 Task: Create a section Dev Drive and in the section, add a milestone Cybersecurity Improvements in the project WhiteCap.
Action: Mouse moved to (84, 322)
Screenshot: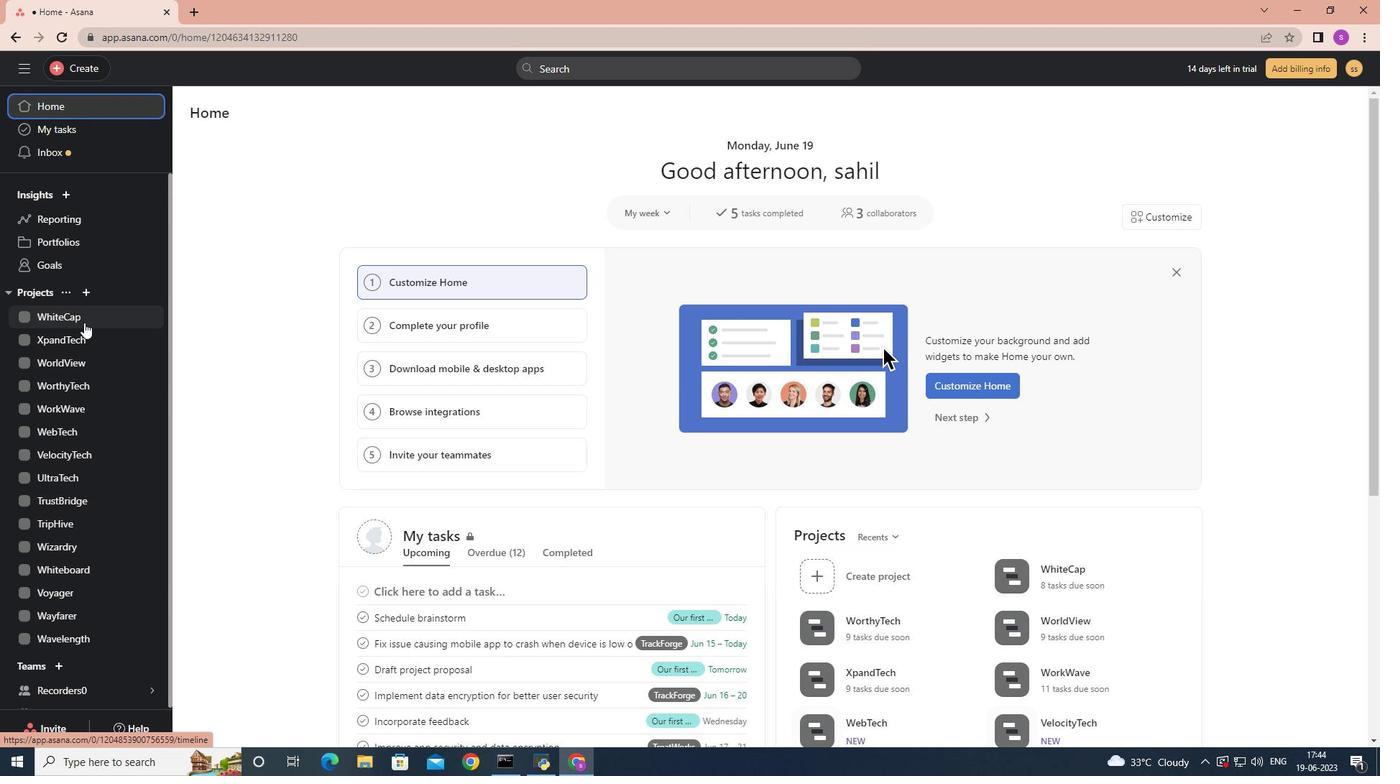
Action: Mouse pressed left at (84, 322)
Screenshot: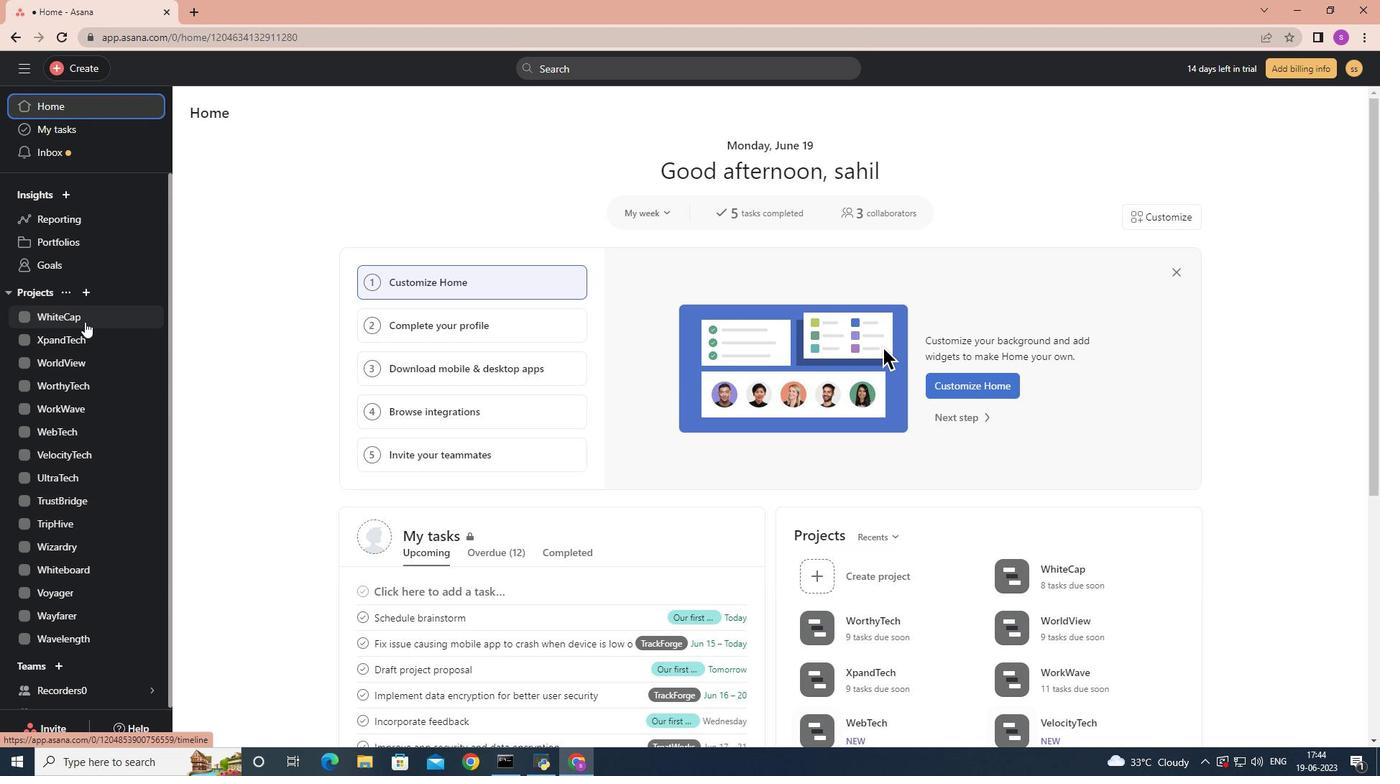 
Action: Mouse moved to (243, 690)
Screenshot: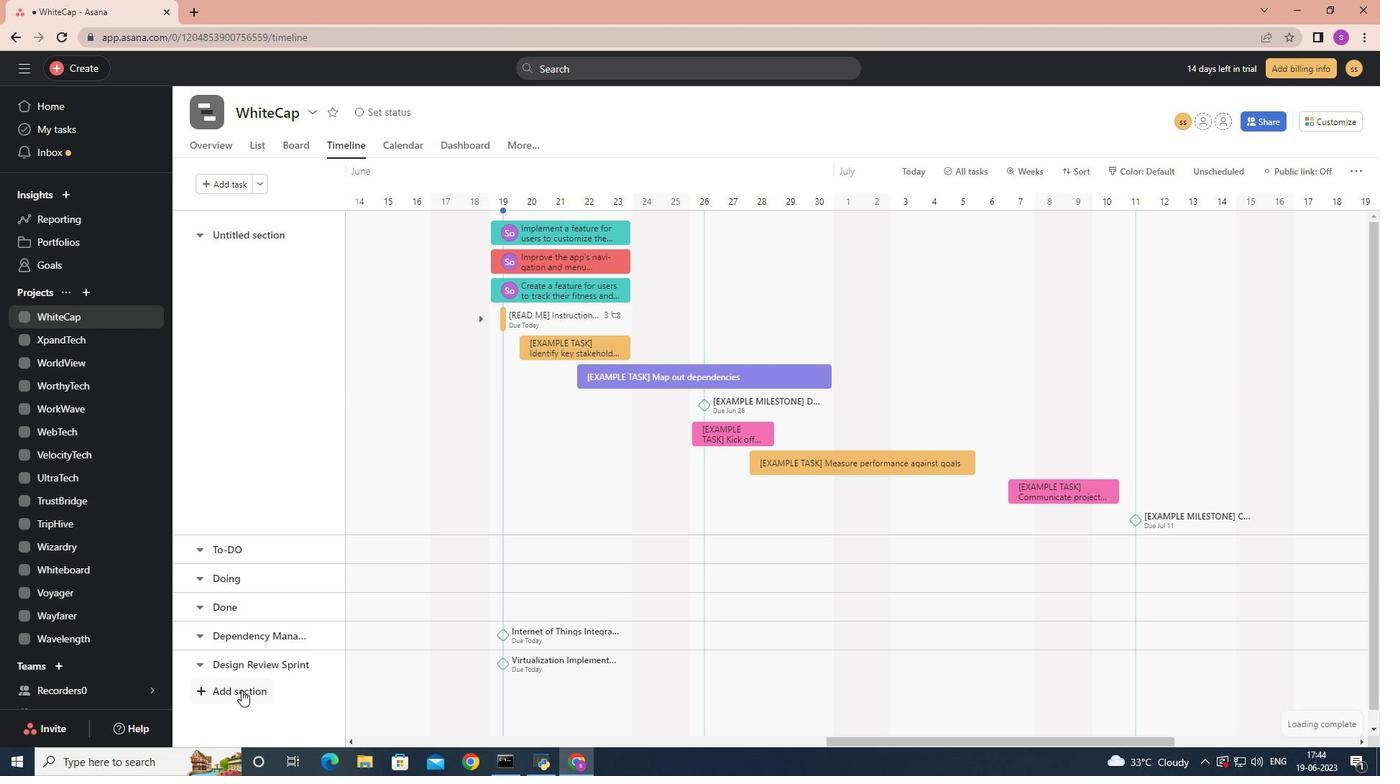 
Action: Mouse pressed left at (243, 690)
Screenshot: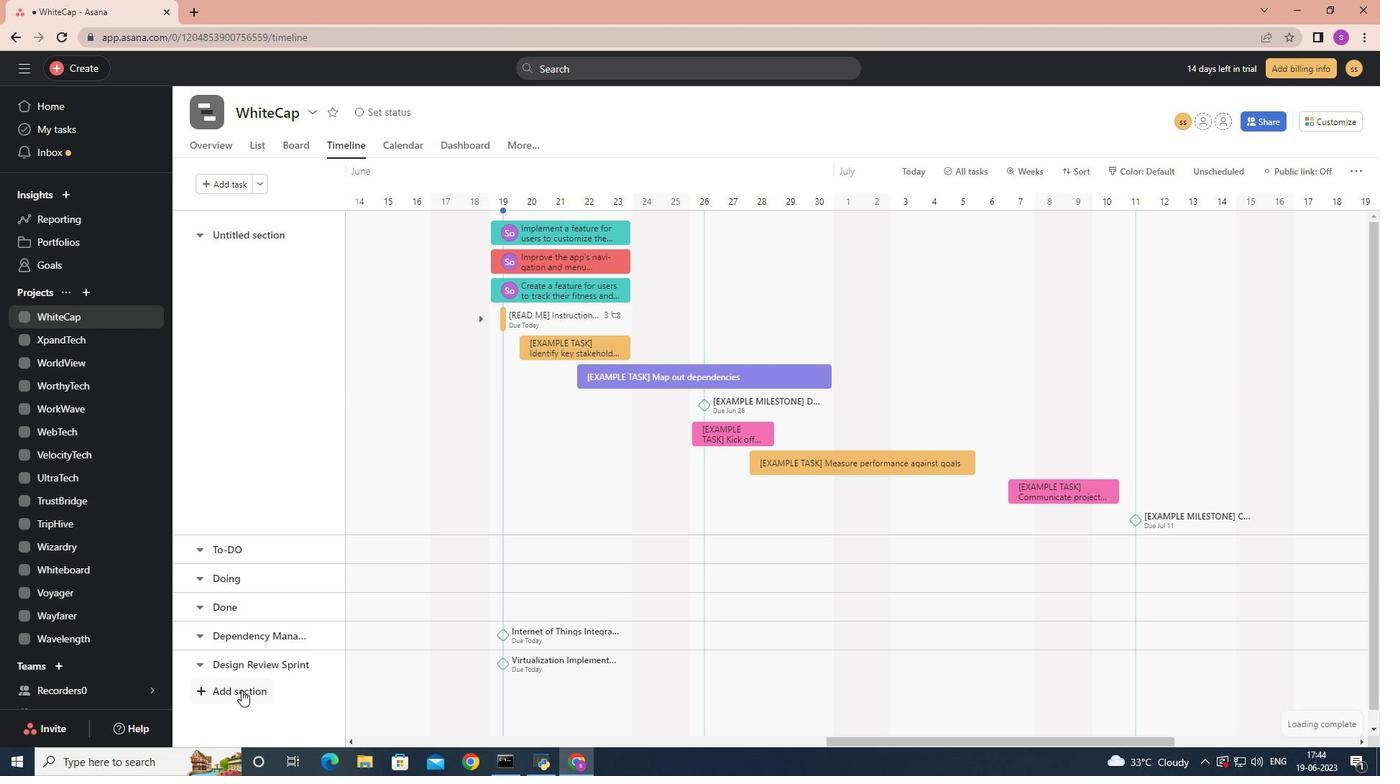 
Action: Mouse moved to (249, 690)
Screenshot: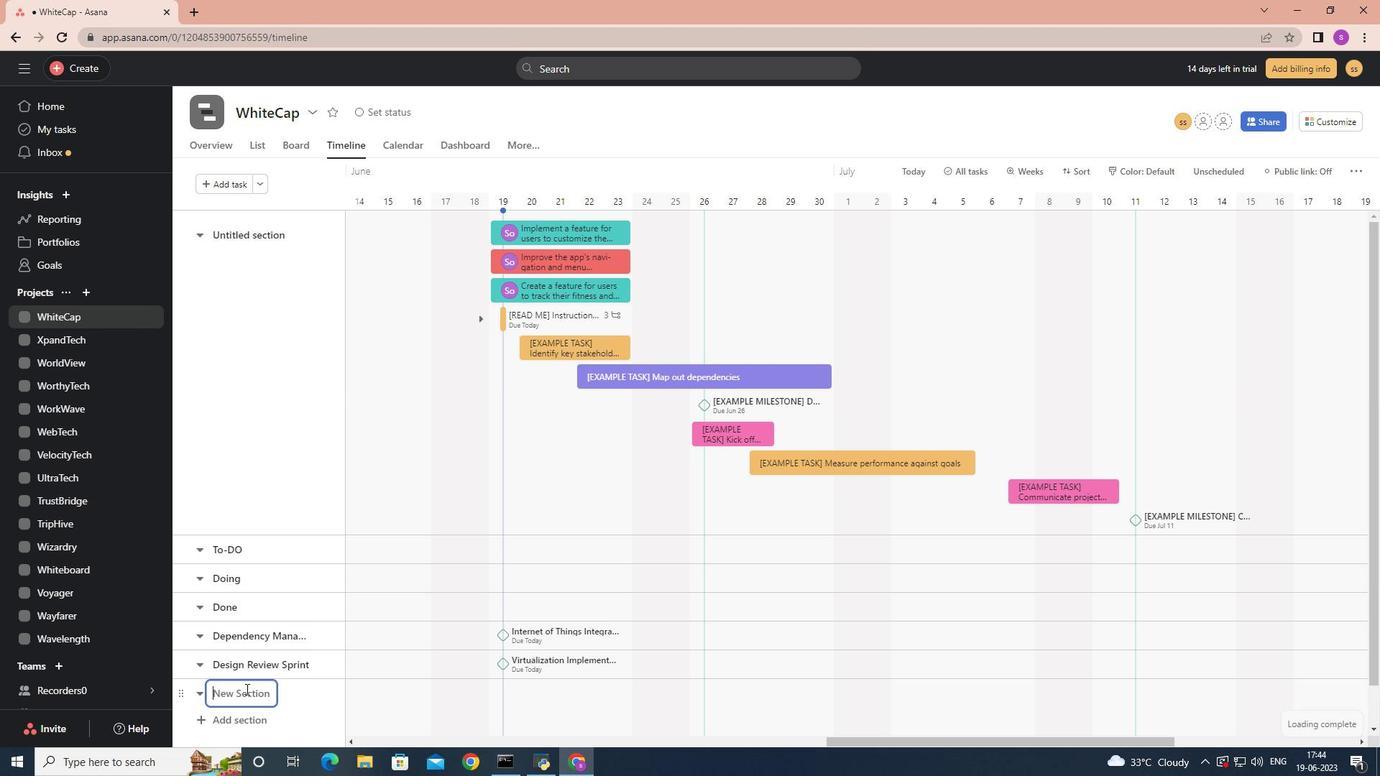
Action: Key pressed <Key.shift>Dev<Key.space><Key.shift>Drive
Screenshot: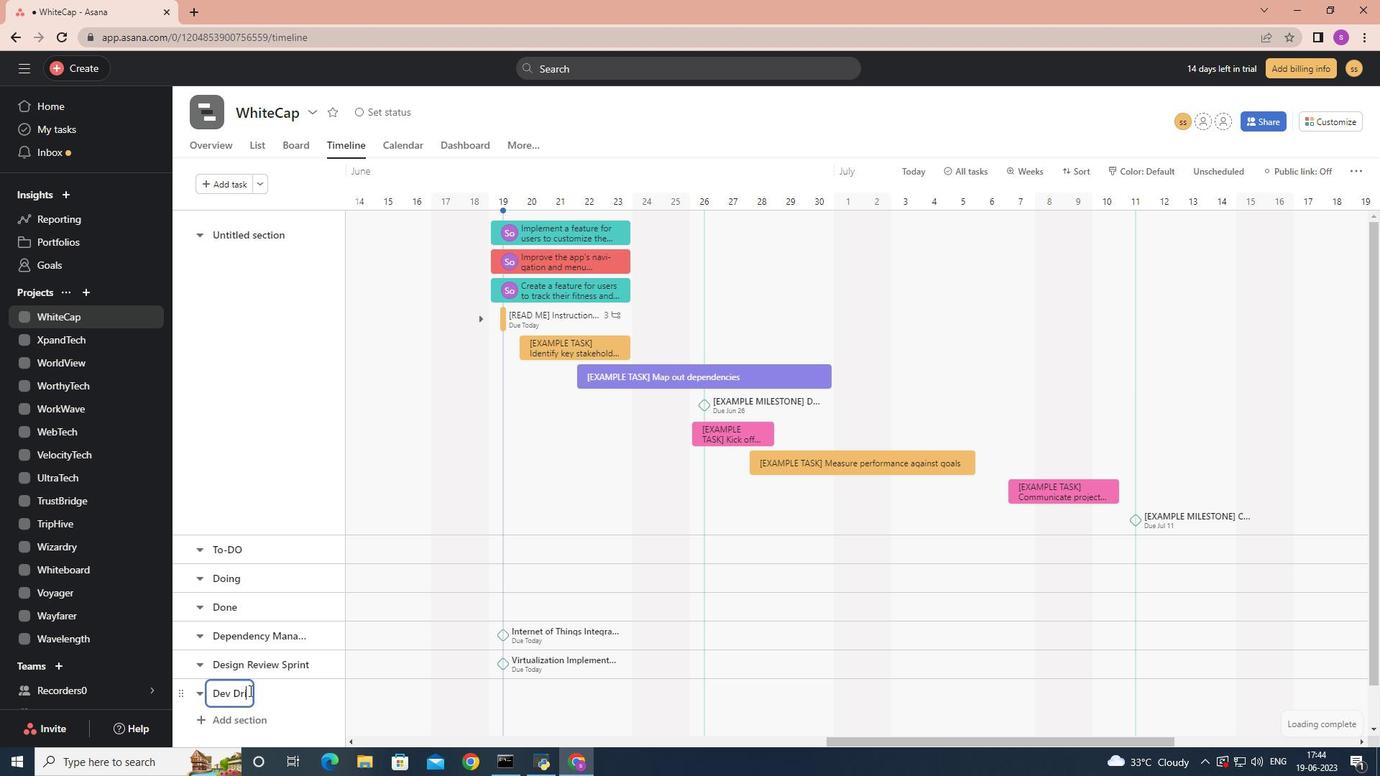 
Action: Mouse moved to (401, 695)
Screenshot: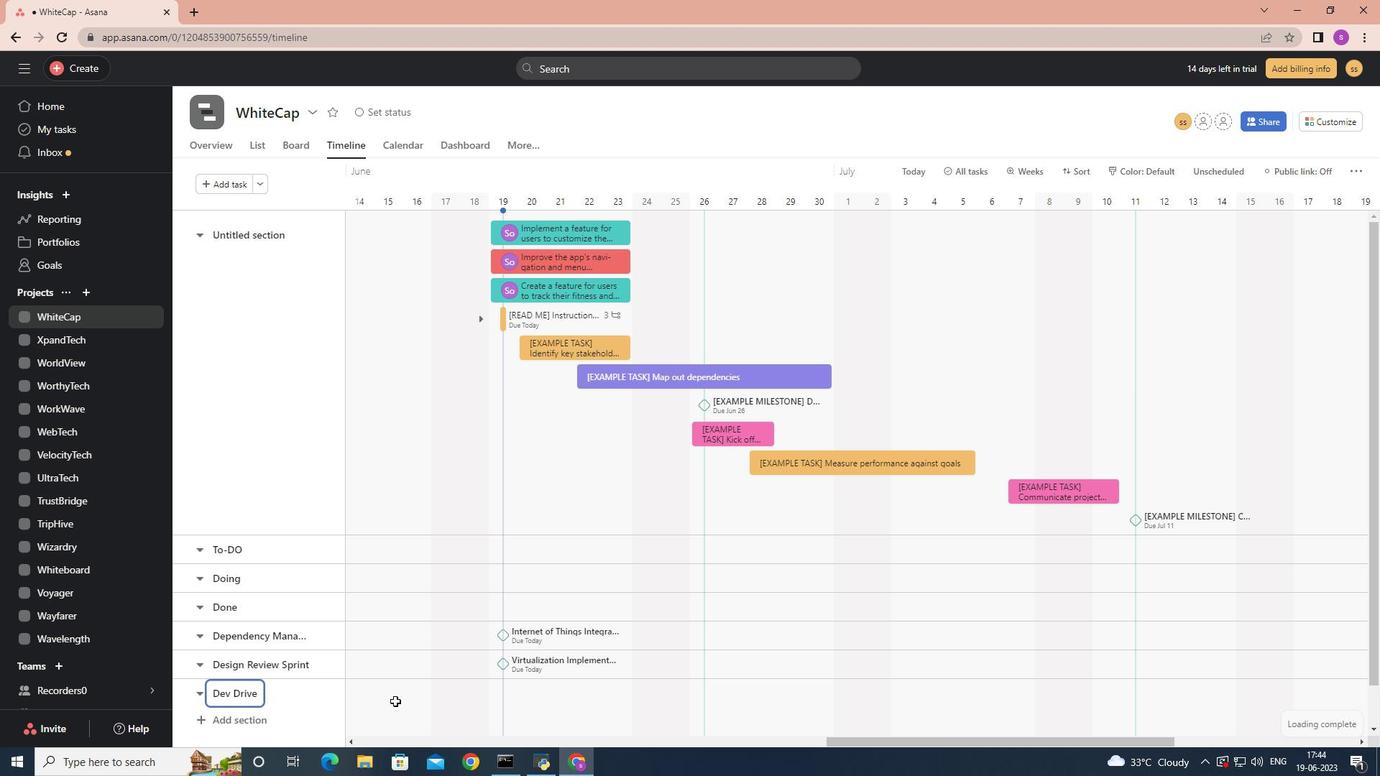 
Action: Mouse pressed left at (401, 695)
Screenshot: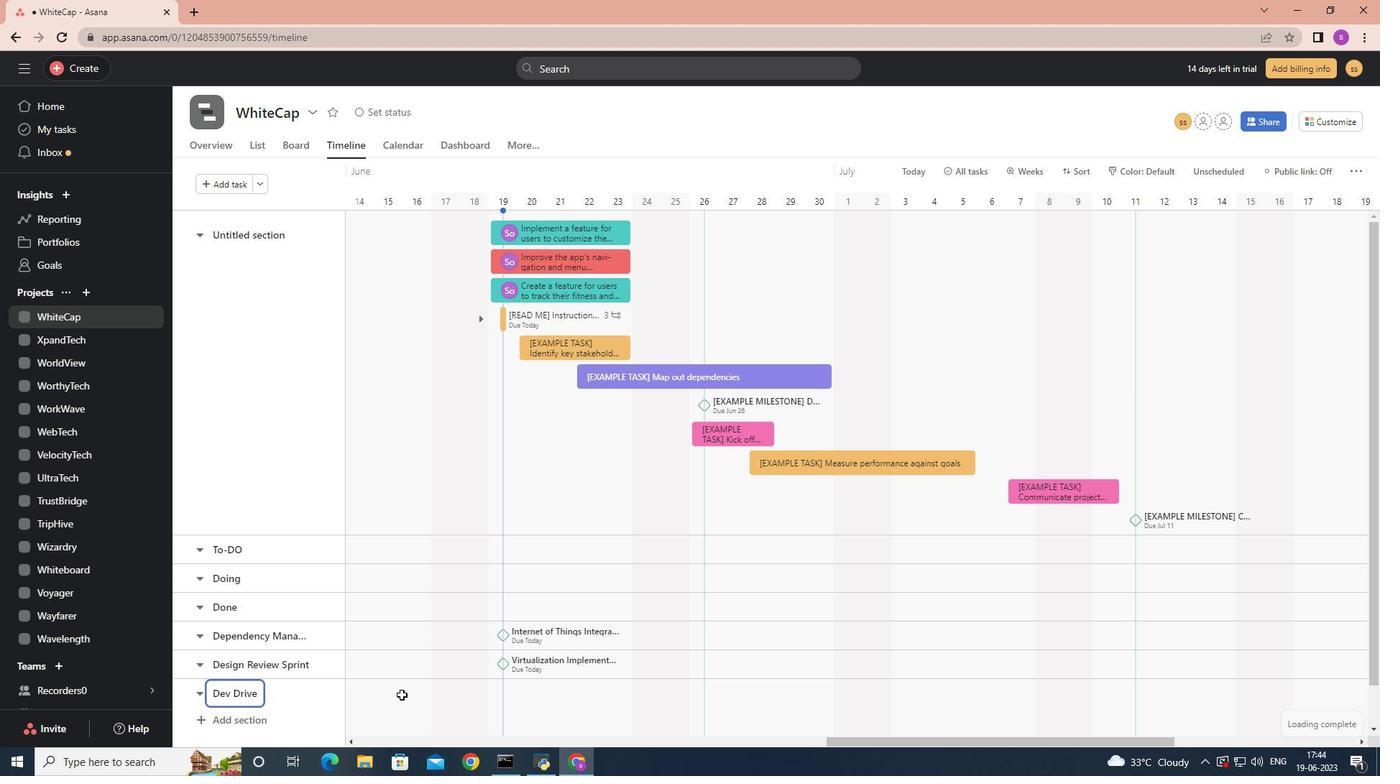 
Action: Key pressed <Key.shift>Cybersecurity<Key.space><Key.shift>Improvements
Screenshot: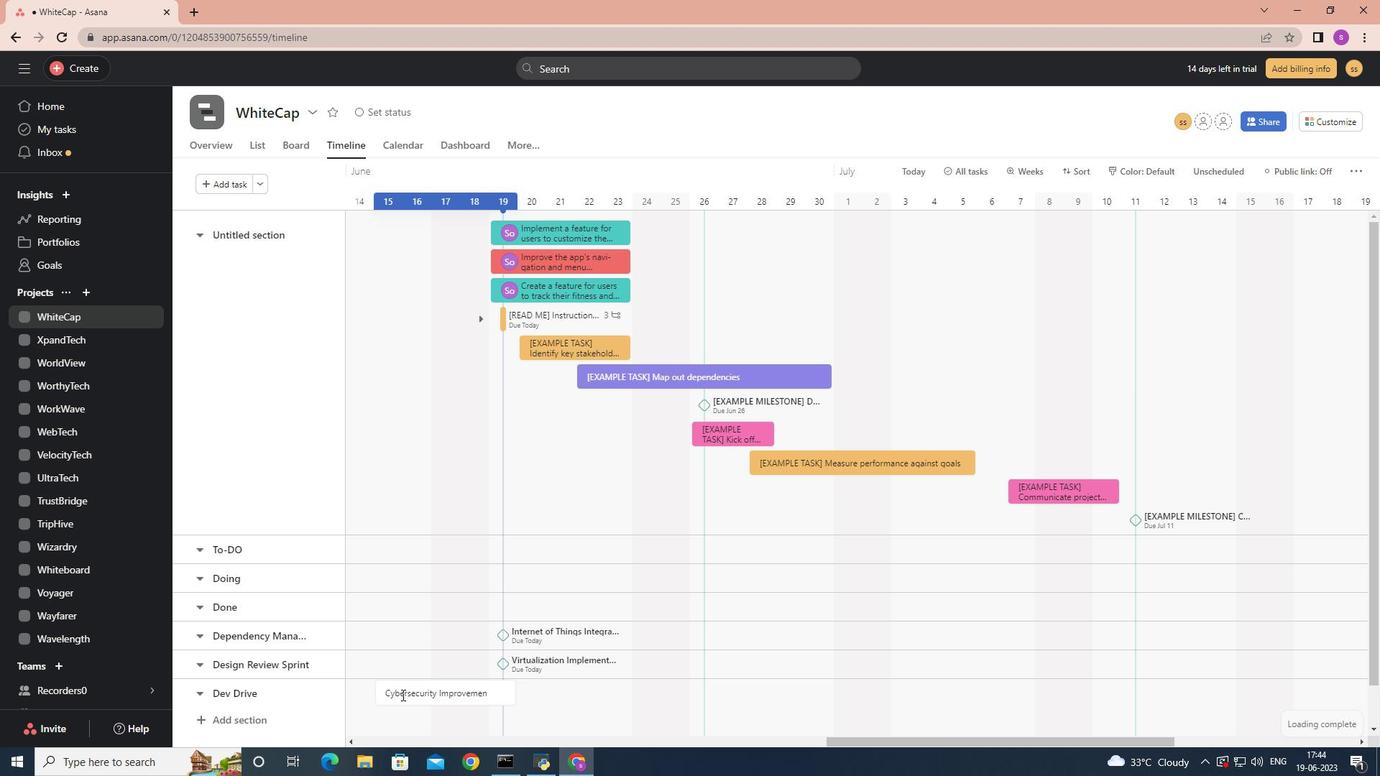 
Action: Mouse moved to (511, 706)
Screenshot: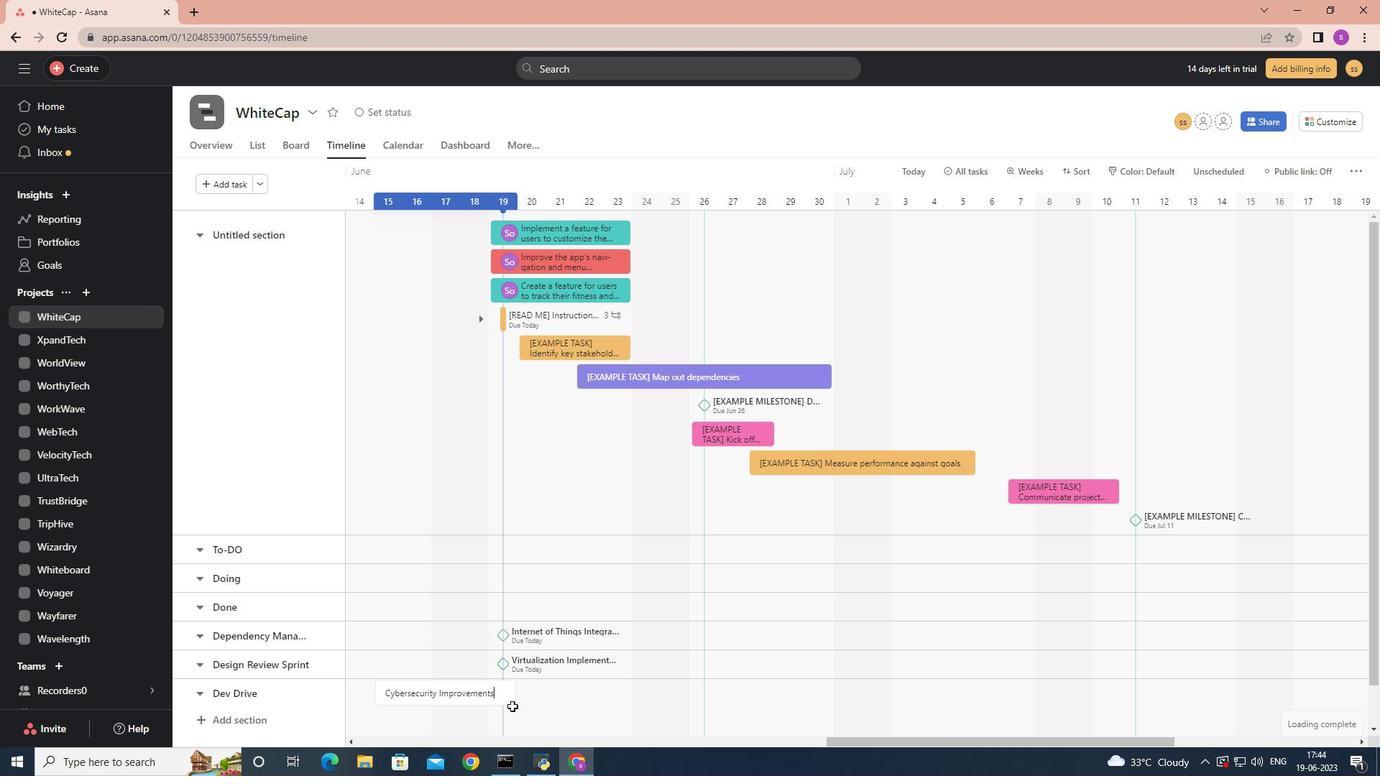 
Action: Key pressed <Key.enter>
Screenshot: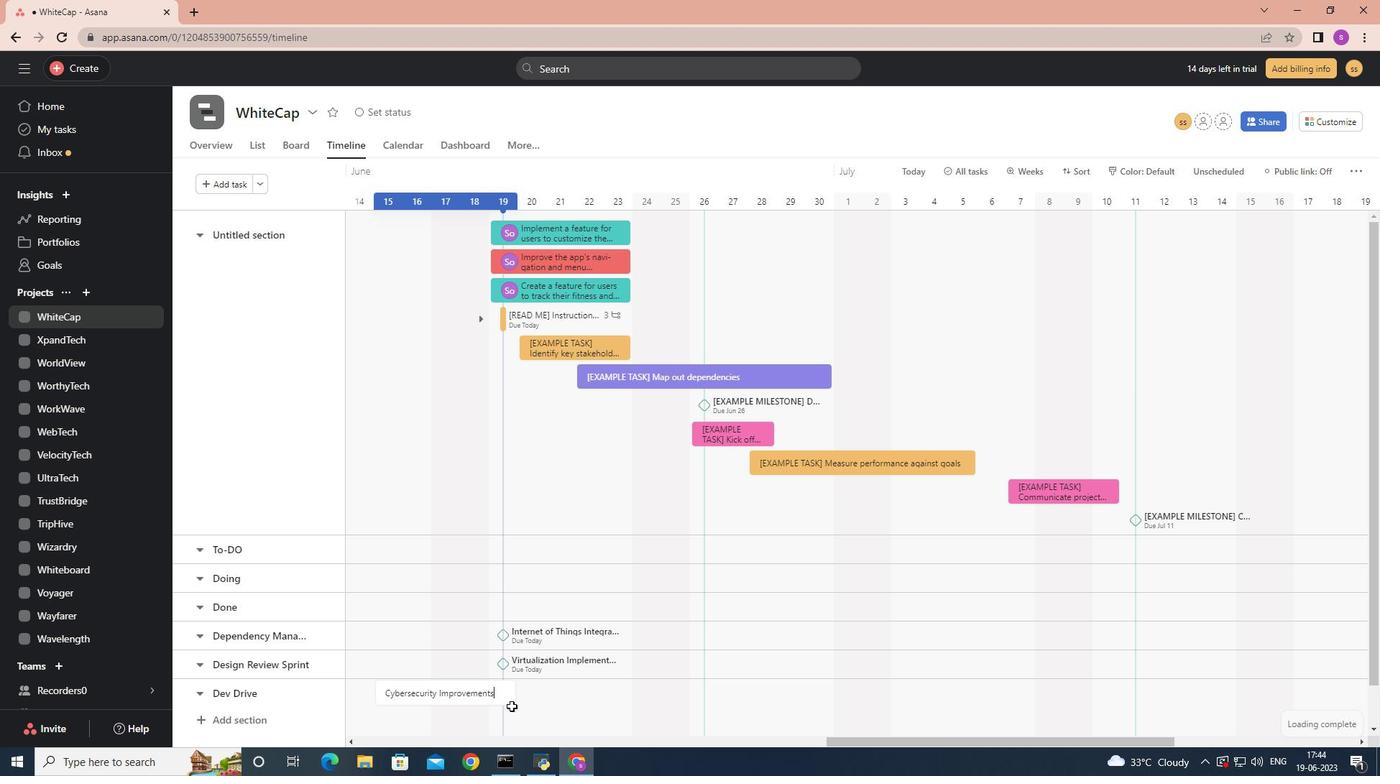 
Action: Mouse moved to (443, 688)
Screenshot: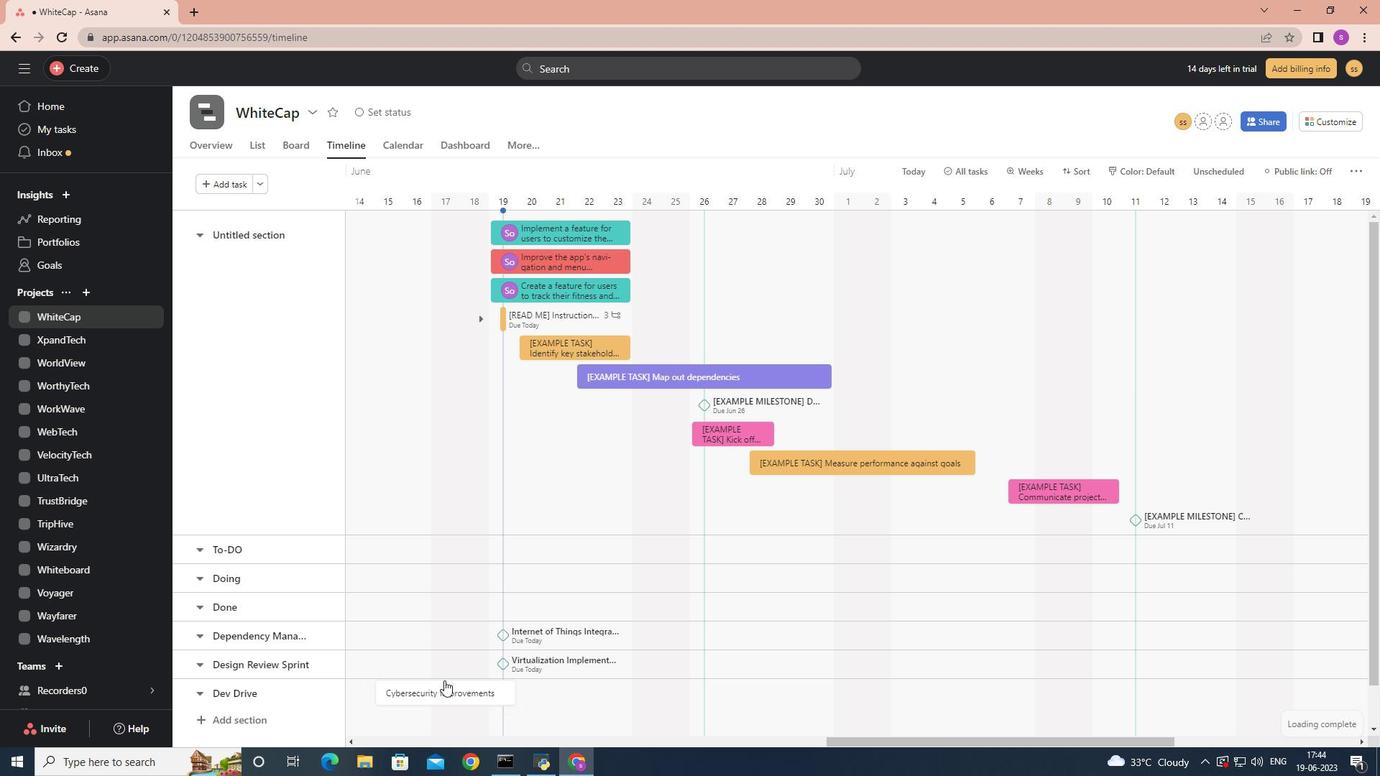 
Action: Mouse pressed right at (443, 688)
Screenshot: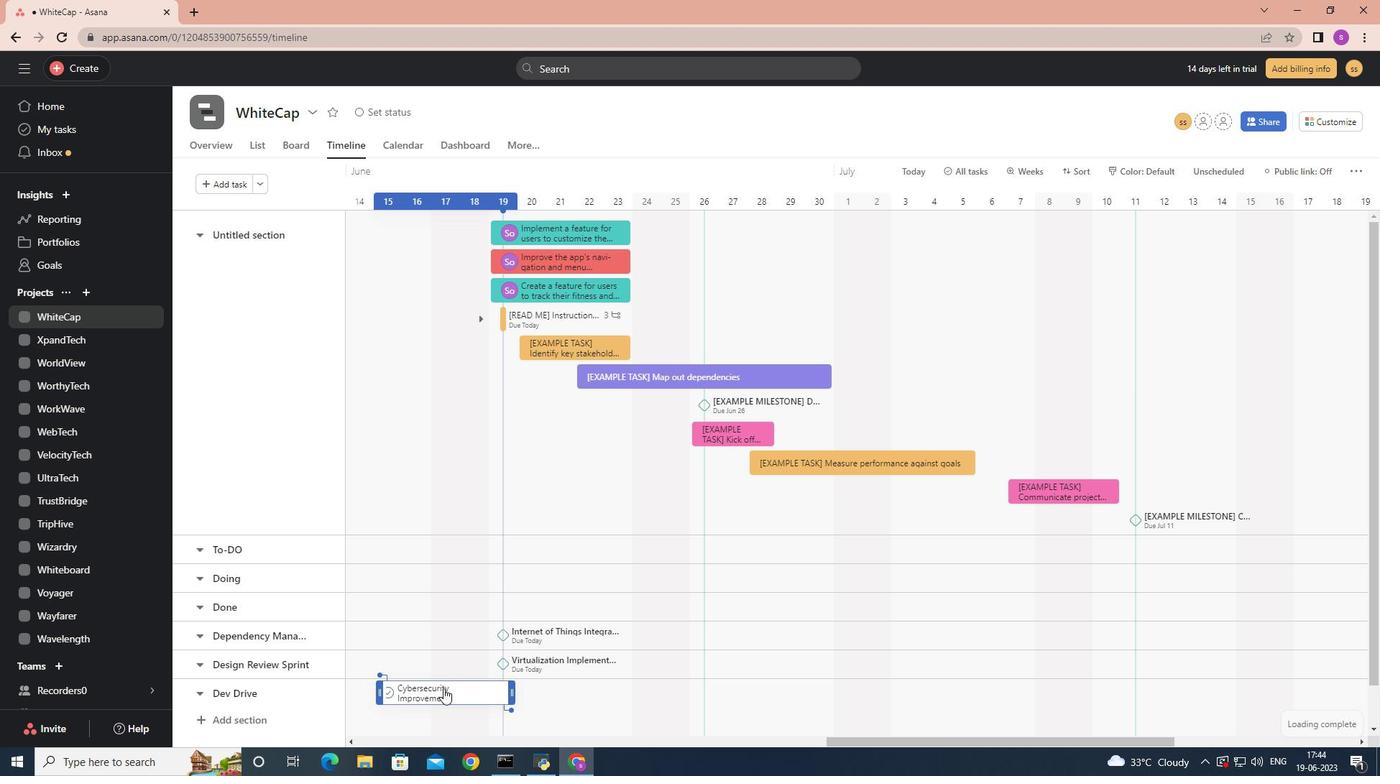 
Action: Mouse moved to (501, 609)
Screenshot: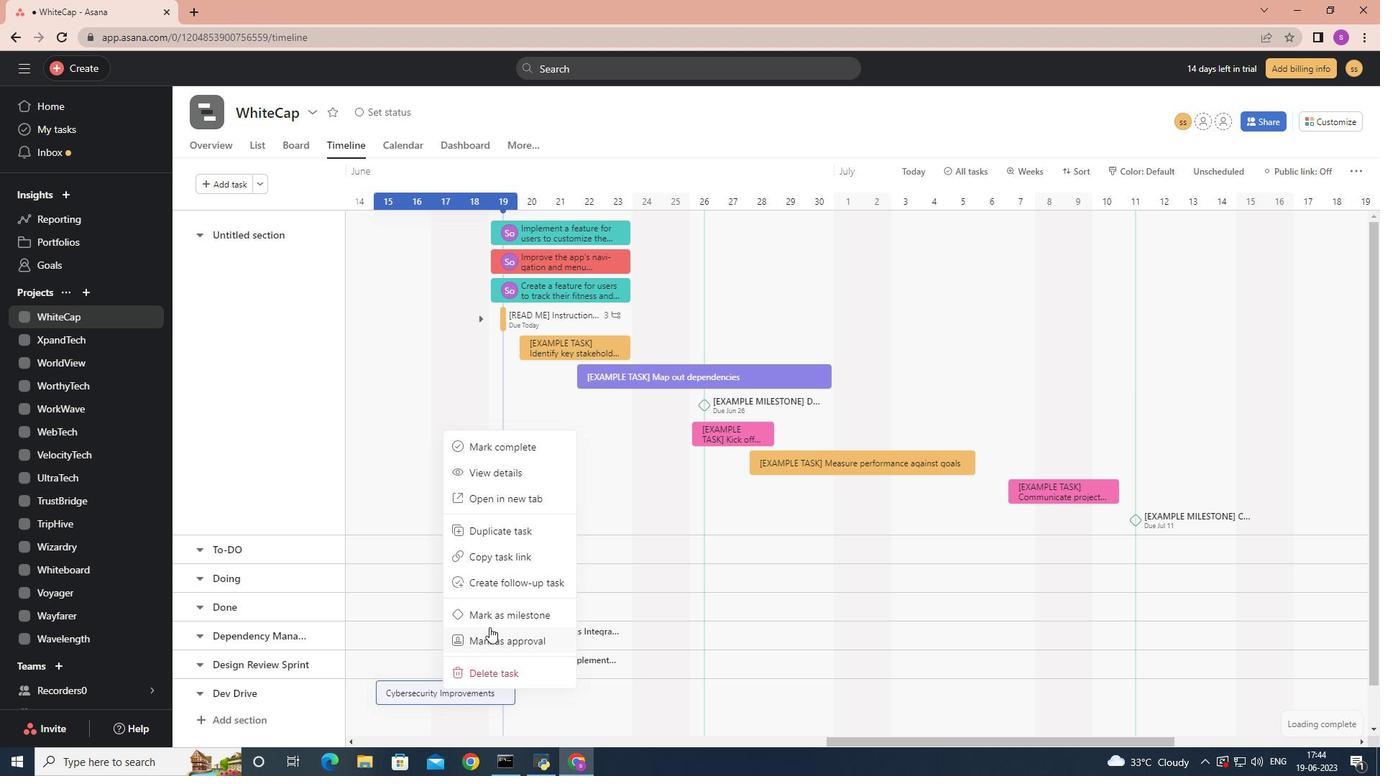 
Action: Mouse pressed left at (501, 609)
Screenshot: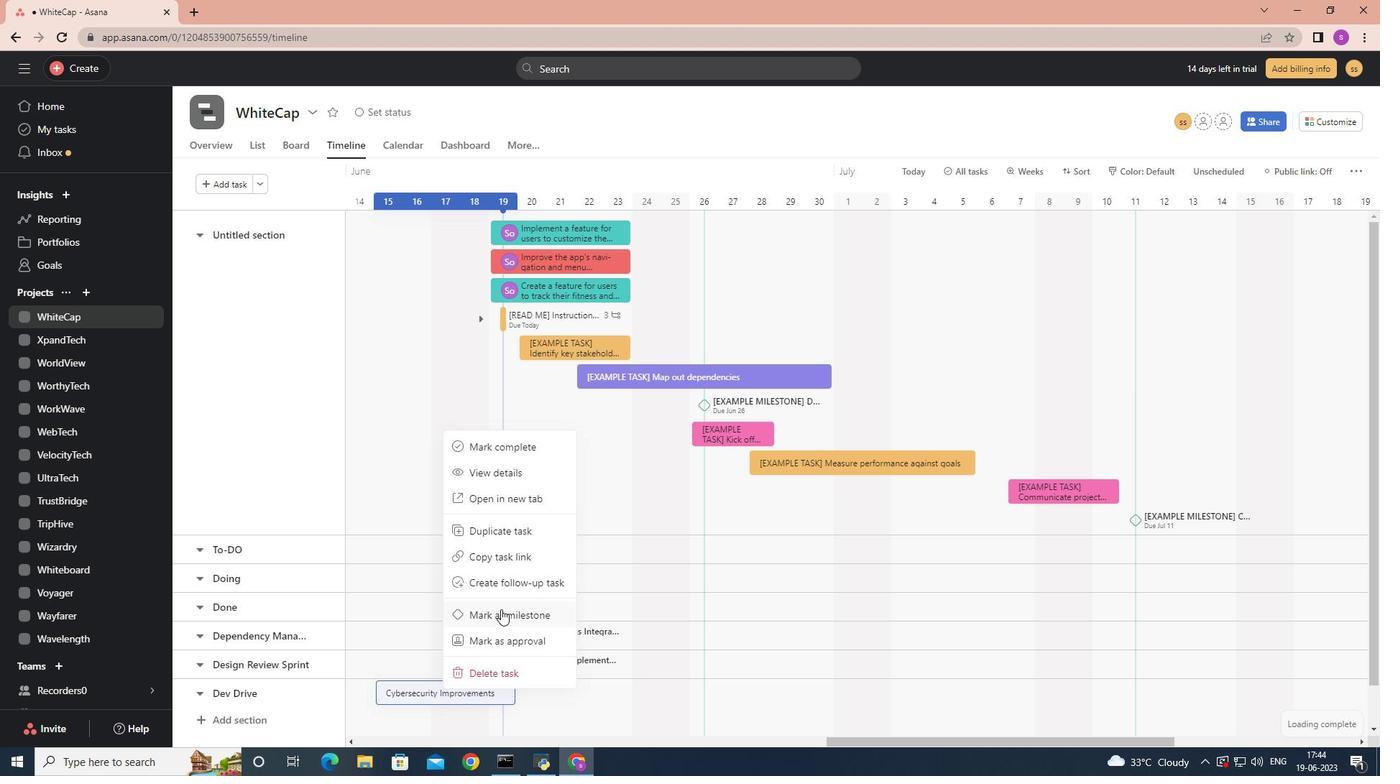 
Action: Mouse moved to (501, 605)
Screenshot: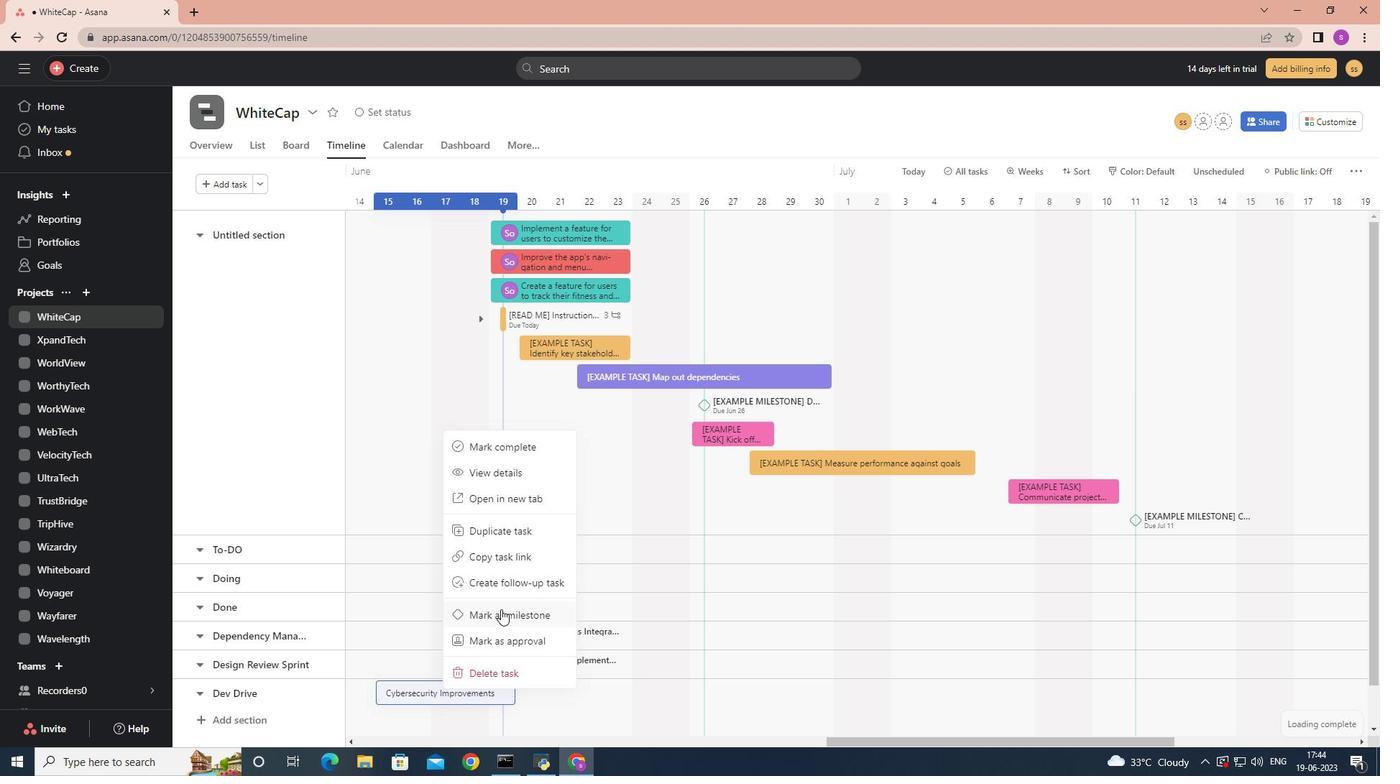 
